 Task: Move the task Create a new online platform for online personal training sessions to the section Done in the project BeyondTech and filter the tasks in the project by Due next week
Action: Mouse moved to (494, 308)
Screenshot: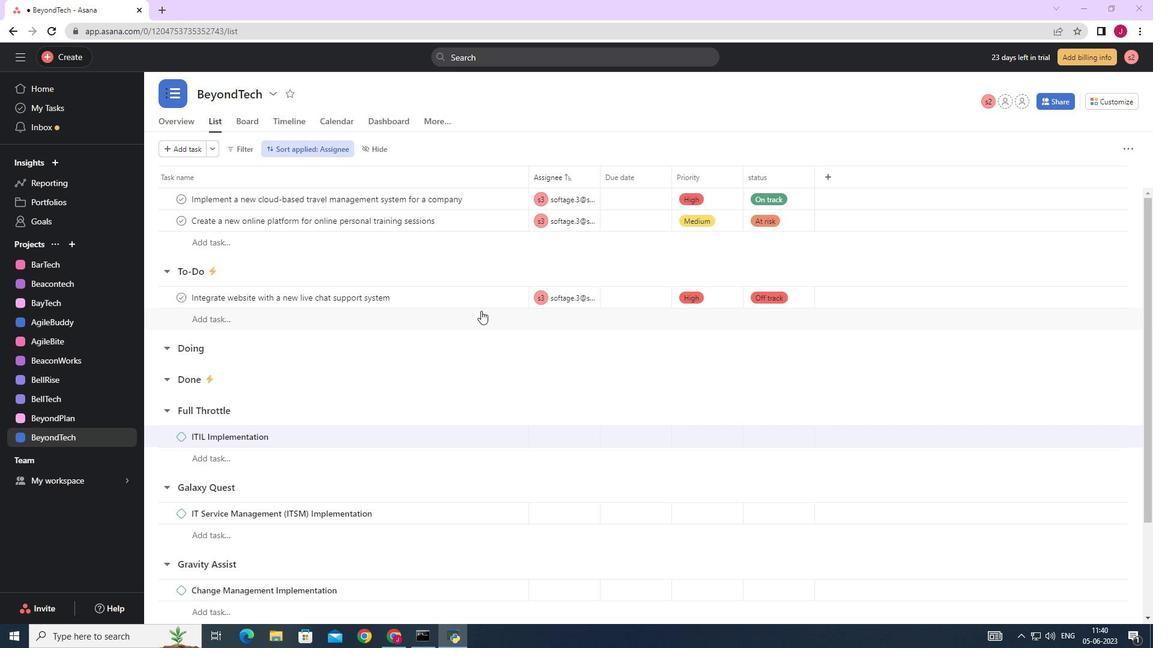 
Action: Mouse scrolled (494, 309) with delta (0, 0)
Screenshot: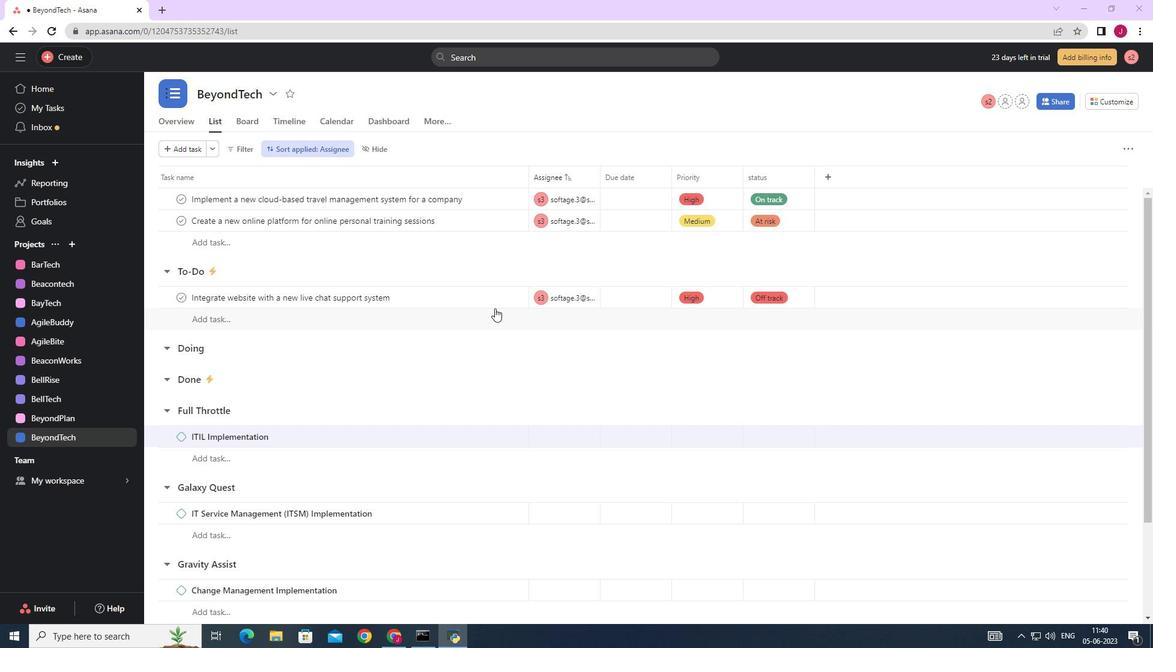 
Action: Mouse scrolled (494, 309) with delta (0, 0)
Screenshot: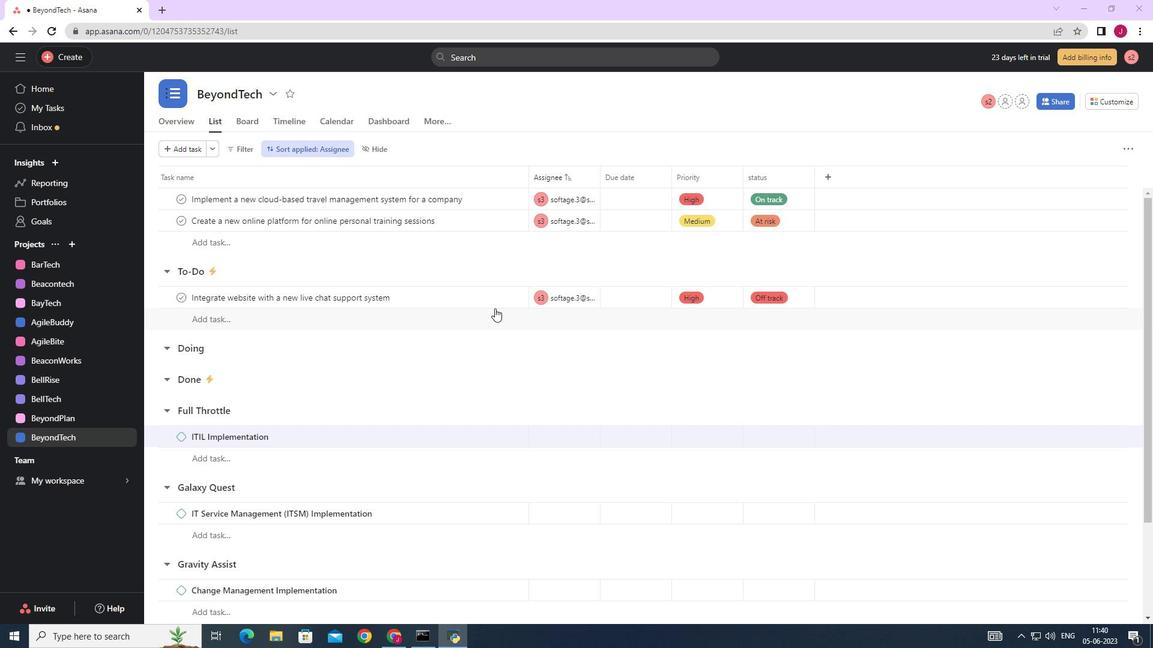 
Action: Mouse moved to (488, 305)
Screenshot: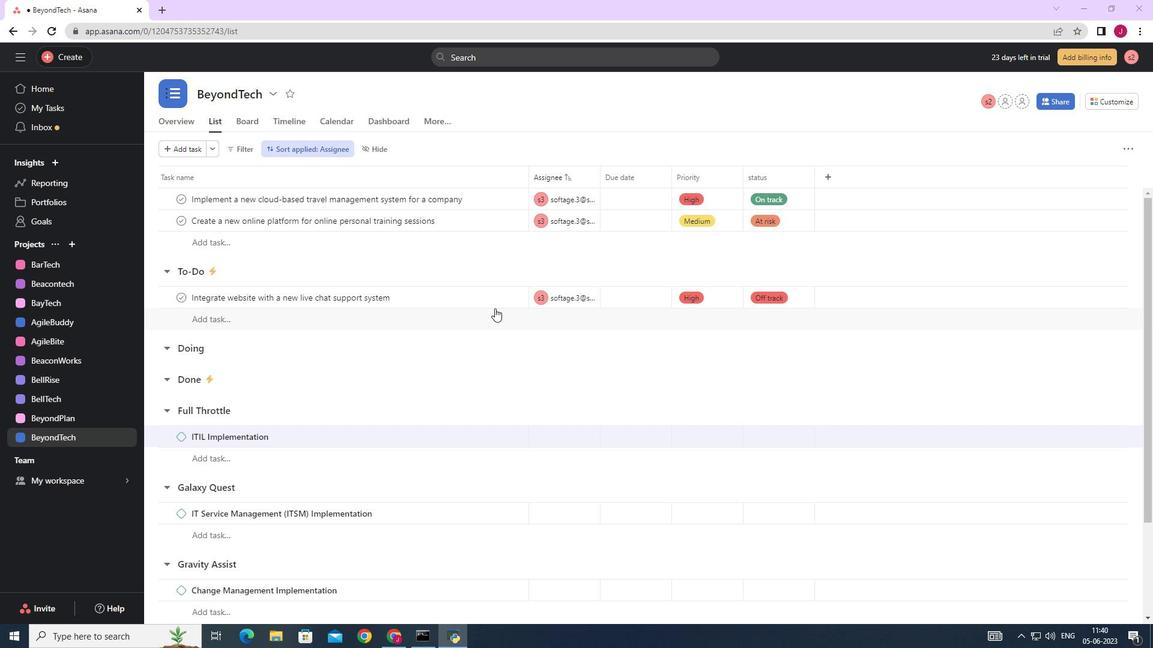 
Action: Mouse scrolled (494, 309) with delta (0, 0)
Screenshot: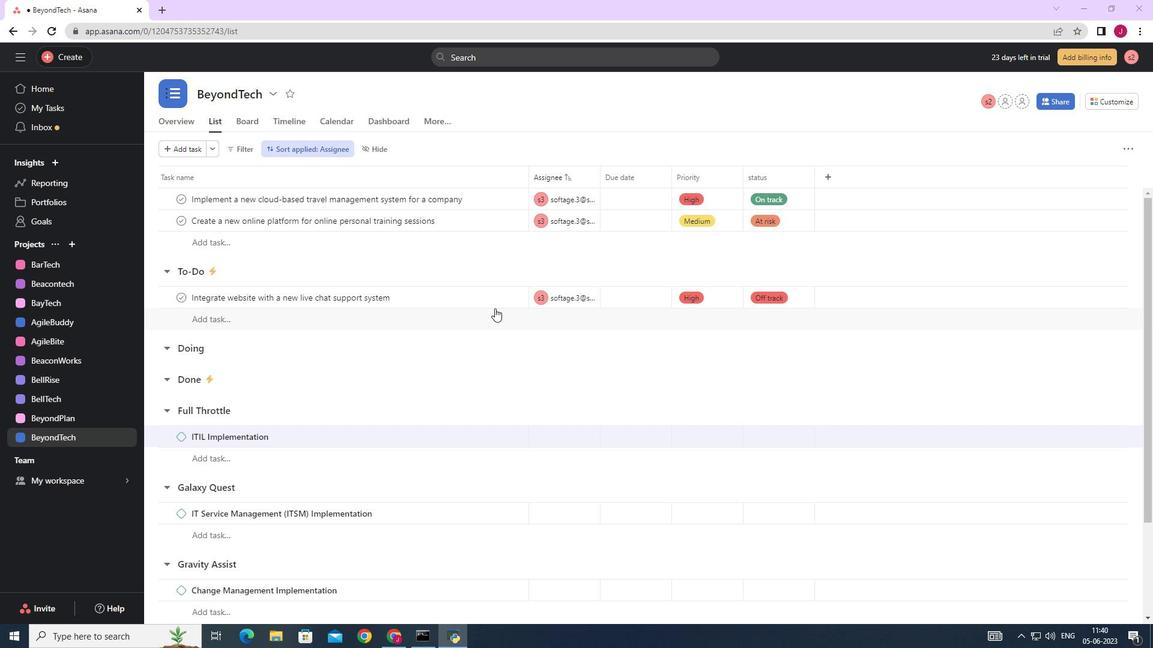 
Action: Mouse moved to (497, 221)
Screenshot: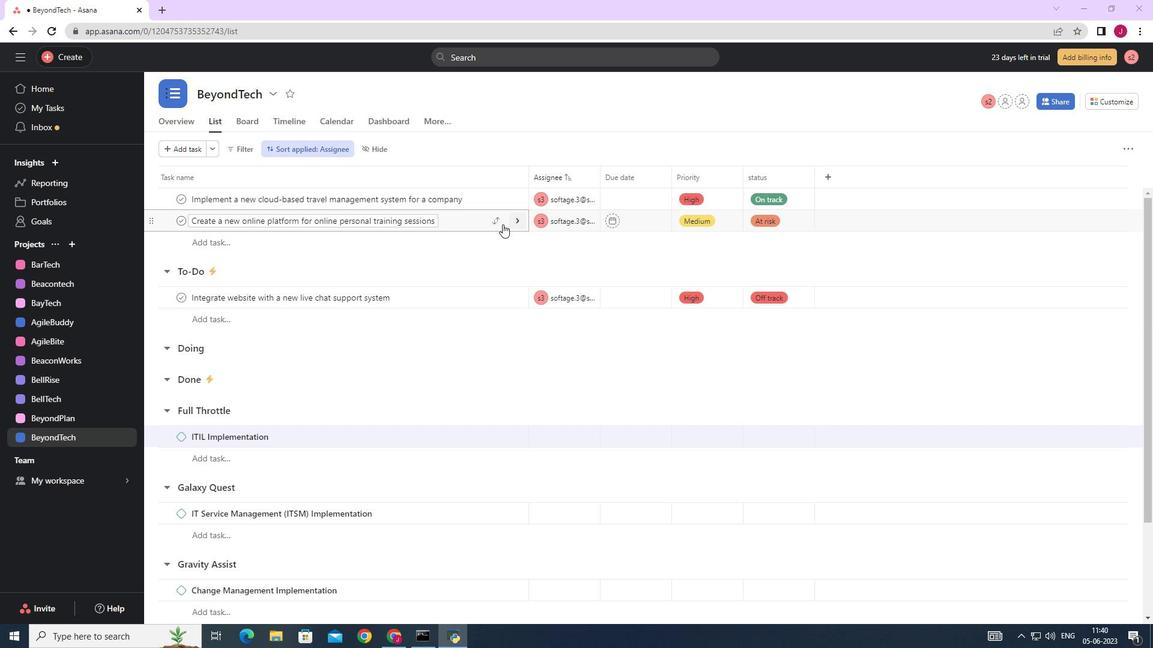 
Action: Mouse pressed left at (497, 221)
Screenshot: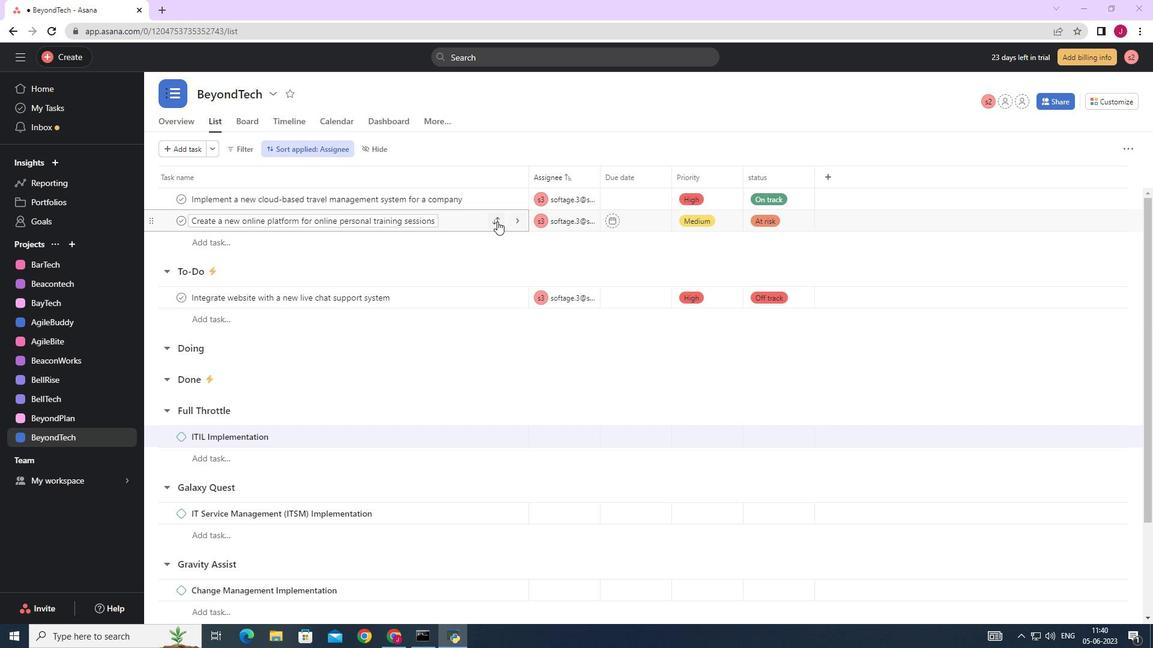 
Action: Mouse moved to (446, 331)
Screenshot: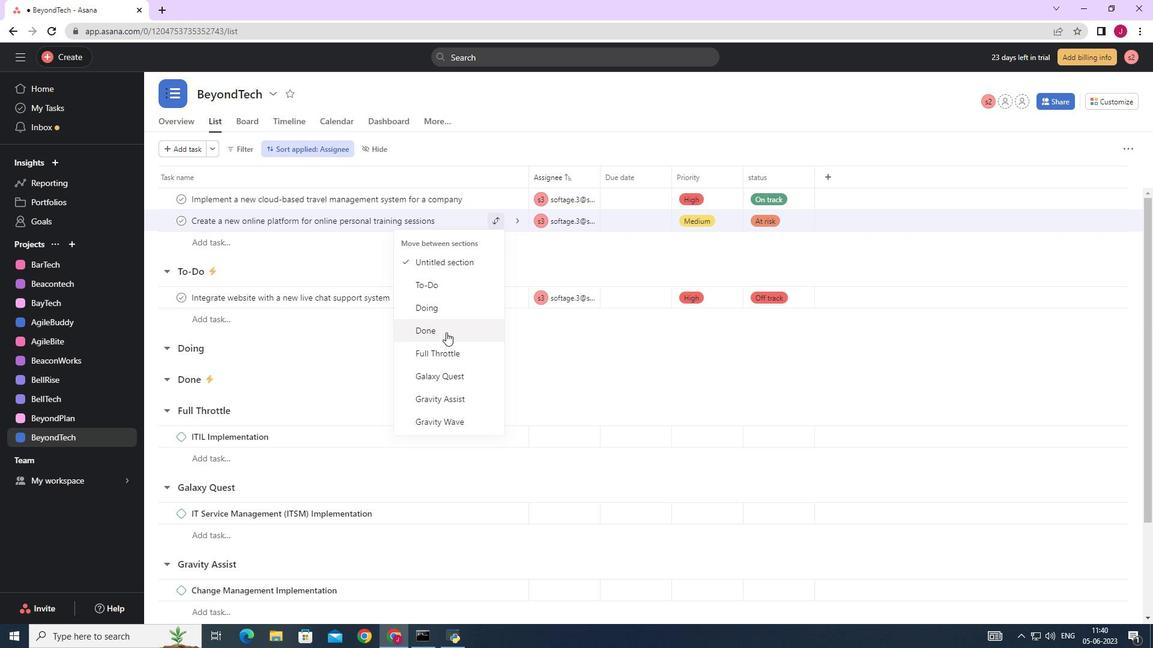 
Action: Mouse pressed left at (446, 331)
Screenshot: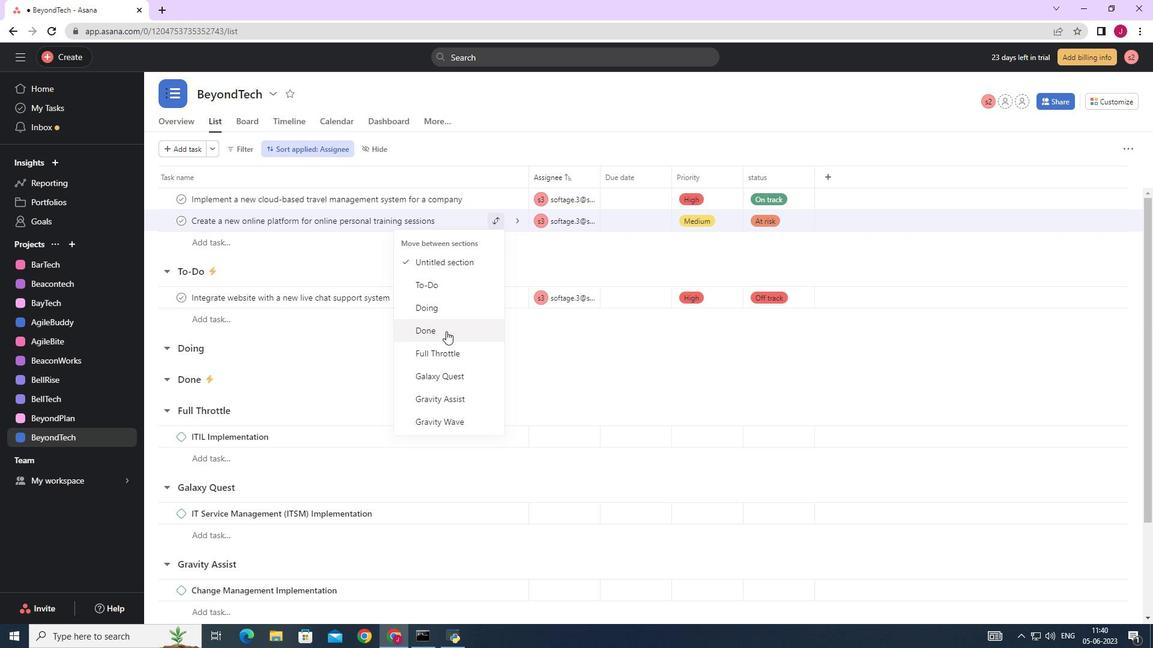 
Action: Mouse moved to (243, 148)
Screenshot: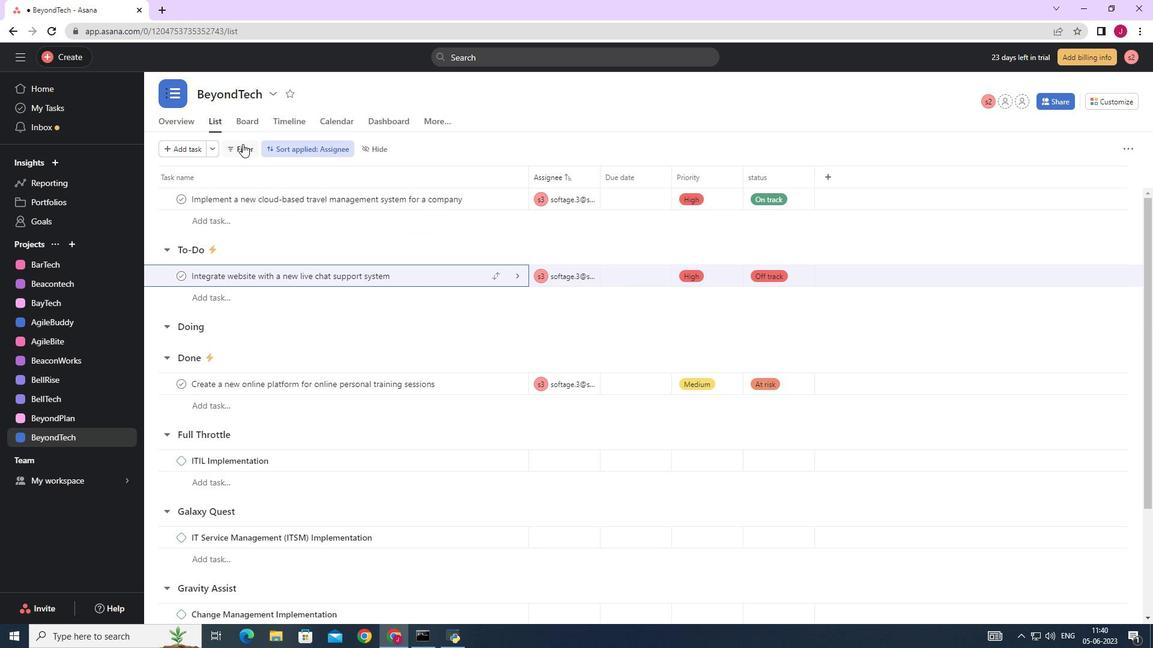 
Action: Mouse pressed left at (243, 148)
Screenshot: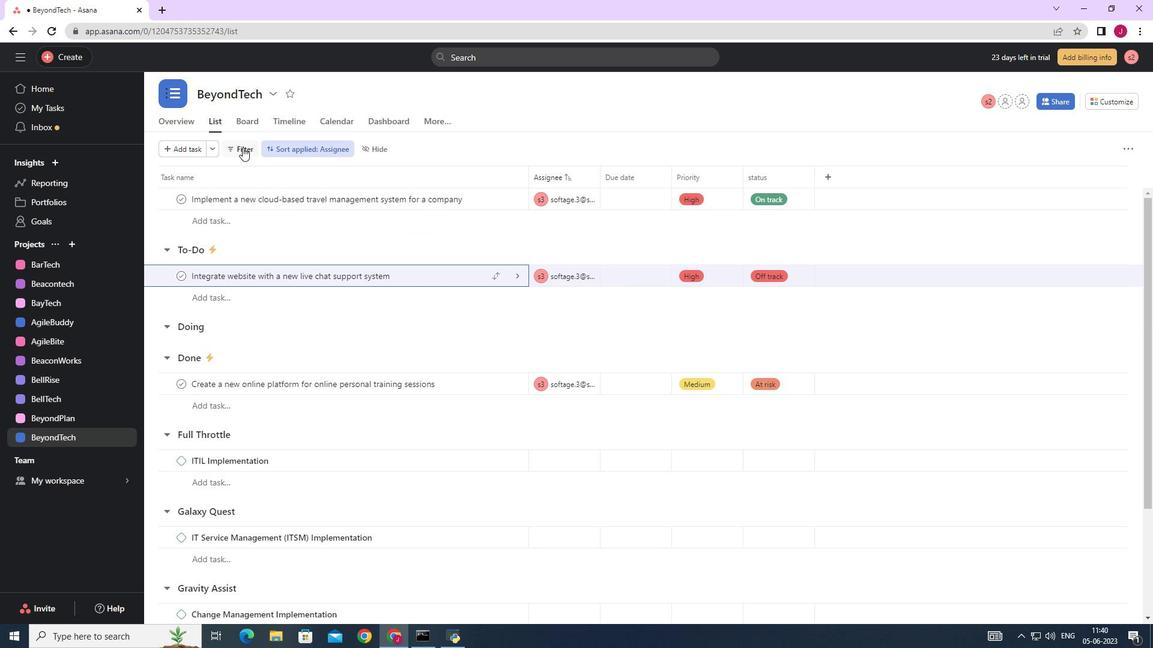 
Action: Mouse moved to (266, 219)
Screenshot: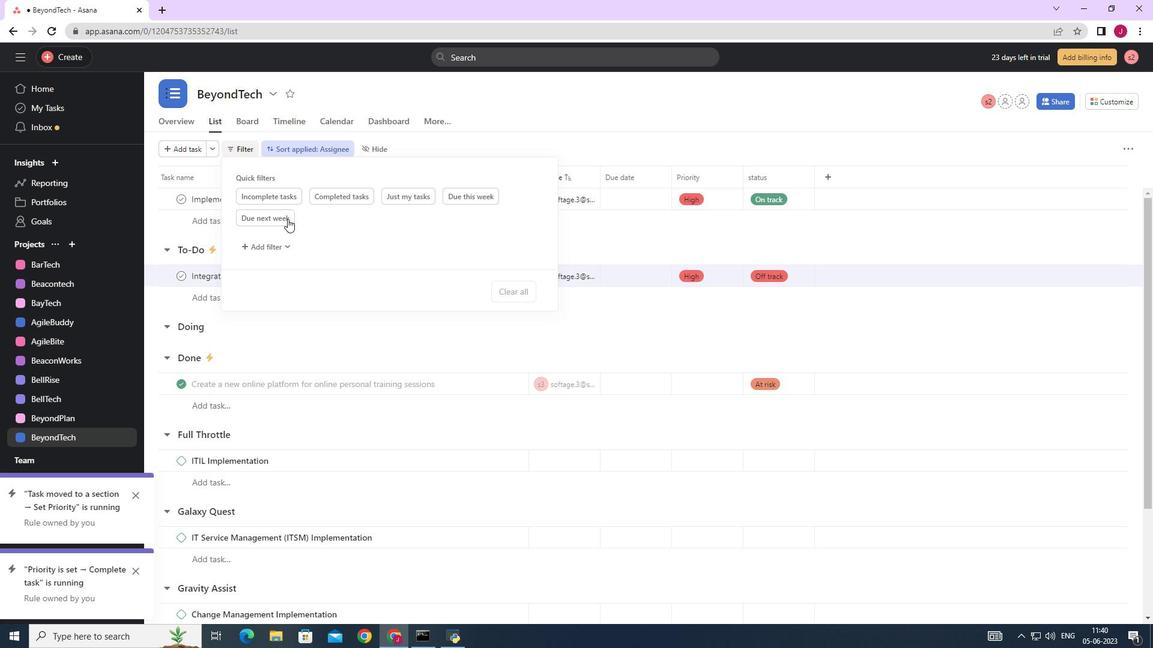 
Action: Mouse pressed left at (266, 219)
Screenshot: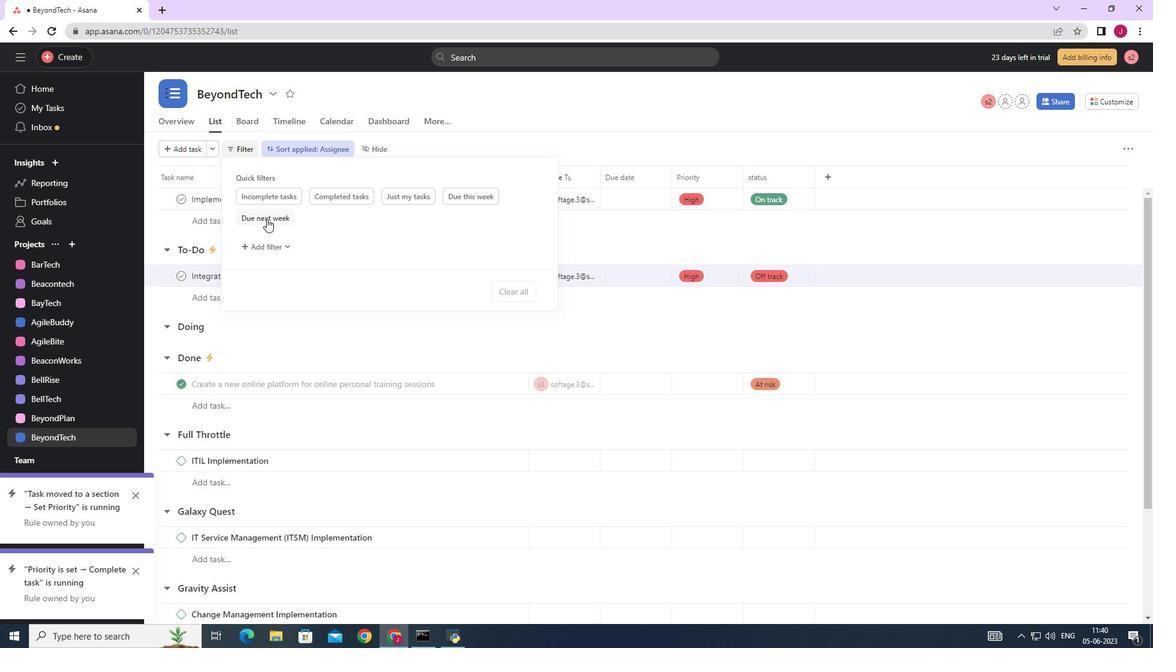 
Action: Mouse moved to (845, 344)
Screenshot: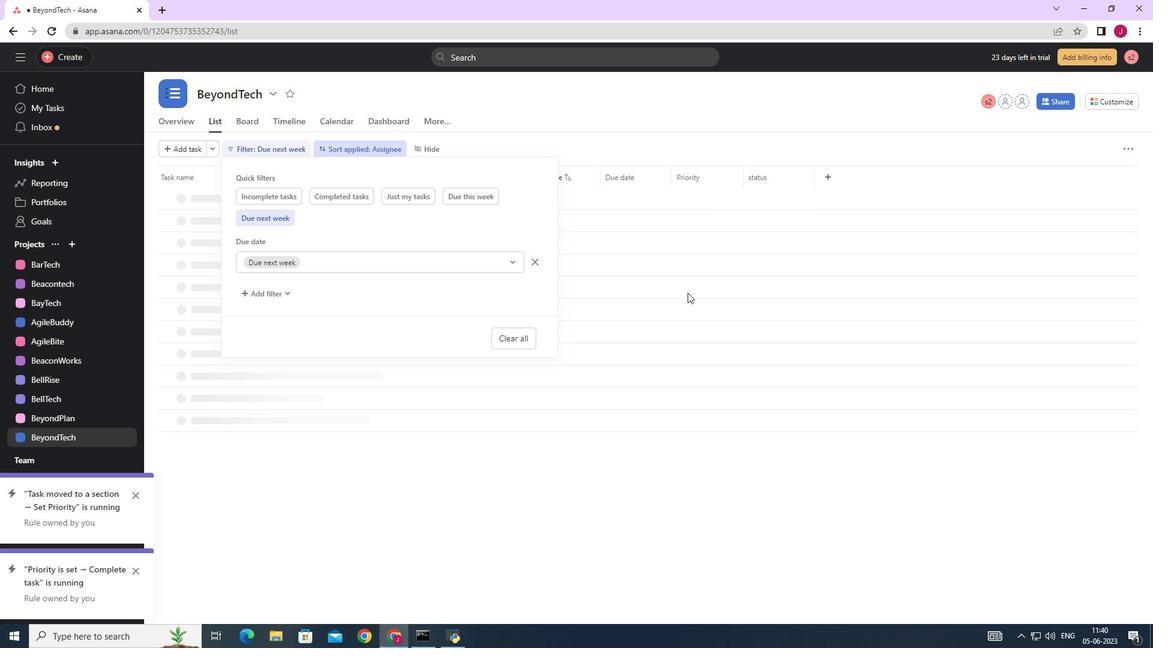 
Action: Mouse pressed left at (845, 344)
Screenshot: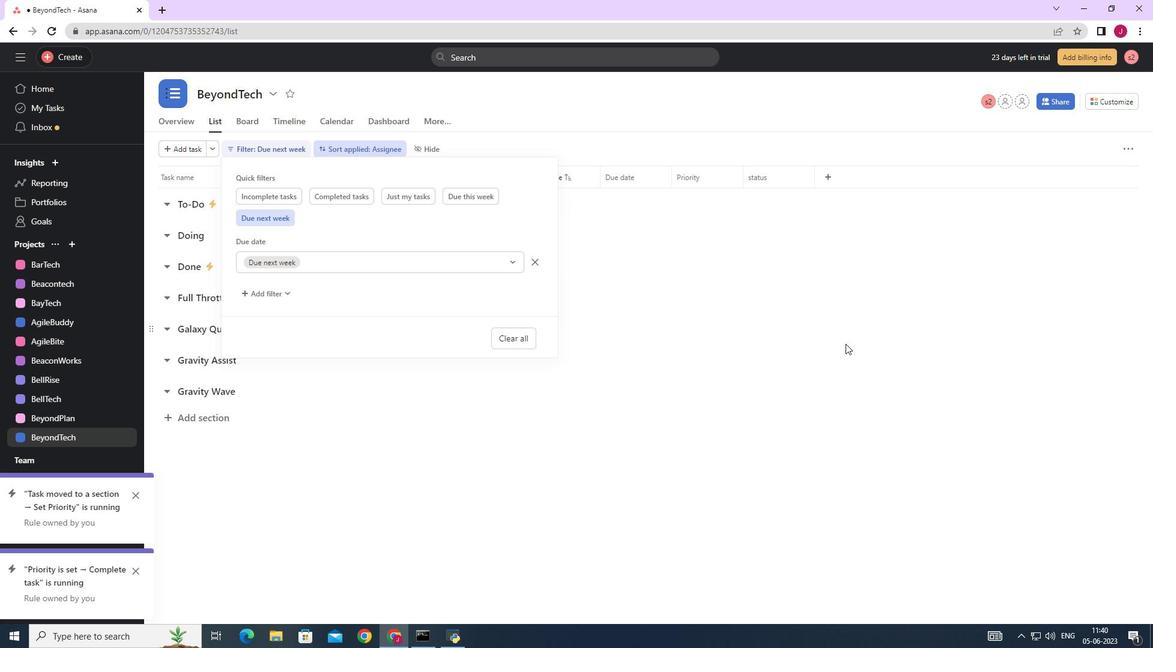 
